 Task: In the  document Gratitude.htmlMake this file  'available offline' Check 'Vision History' View the  non- printing characters
Action: Mouse moved to (57, 80)
Screenshot: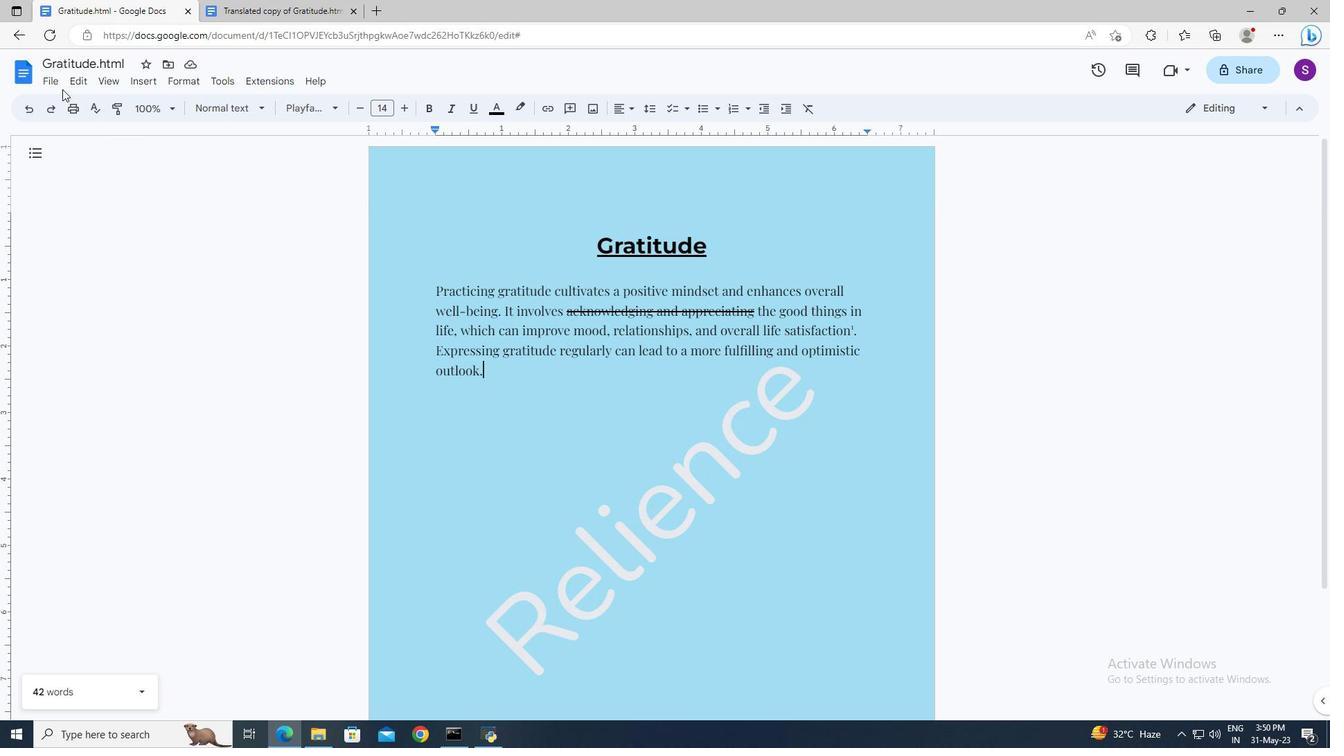 
Action: Mouse pressed left at (57, 80)
Screenshot: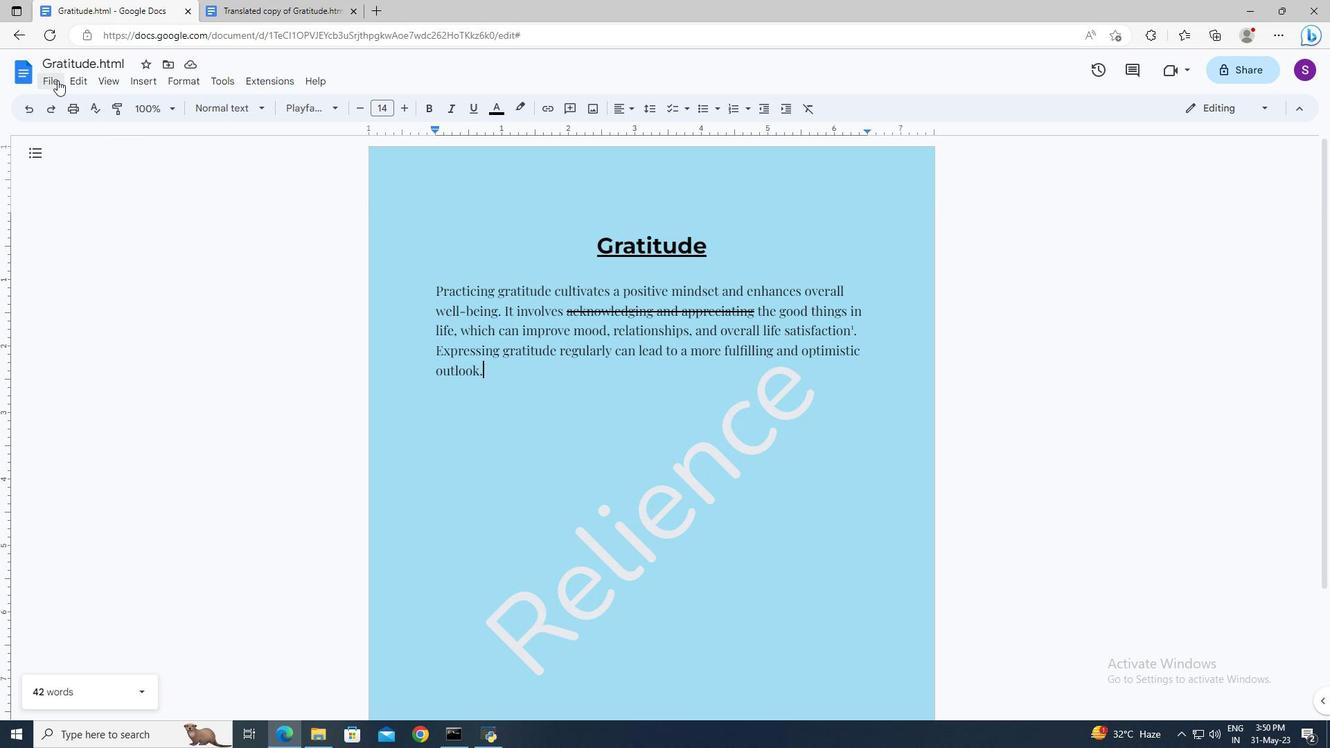 
Action: Mouse moved to (96, 381)
Screenshot: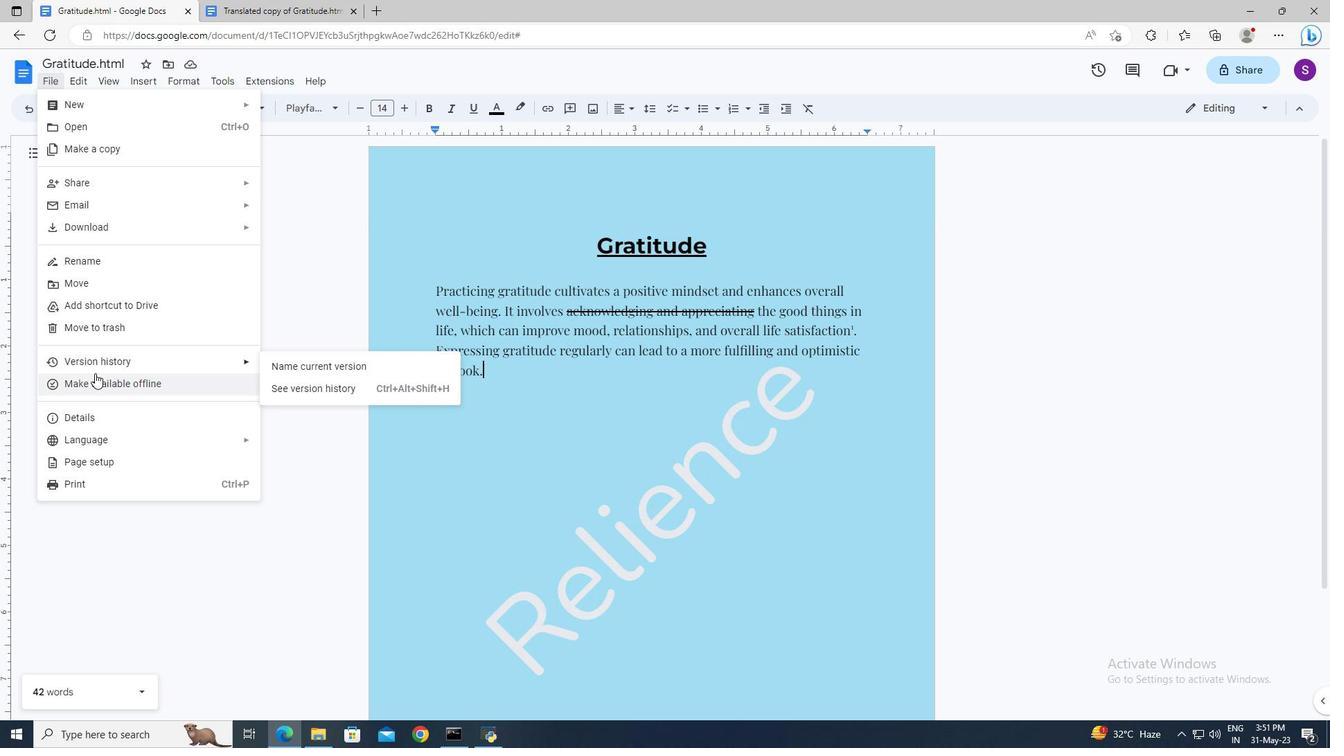 
Action: Mouse pressed left at (96, 381)
Screenshot: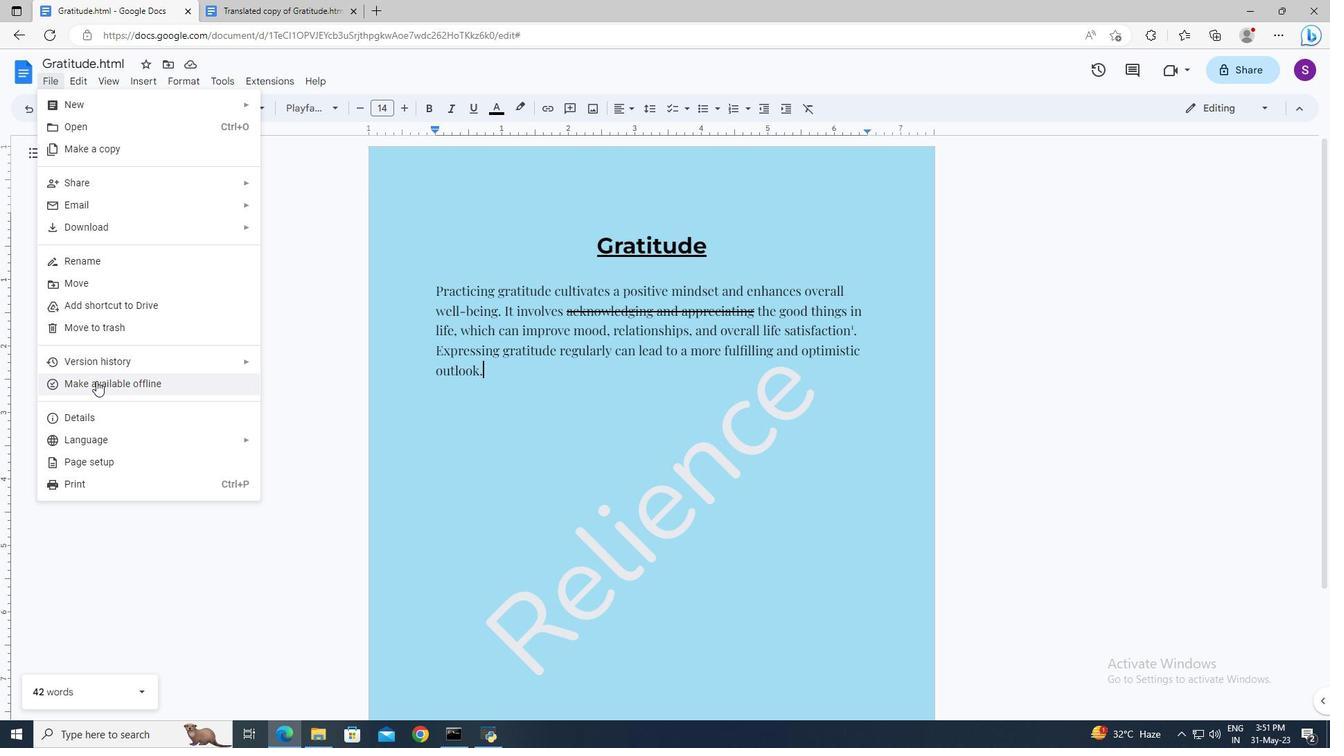
Action: Mouse moved to (53, 87)
Screenshot: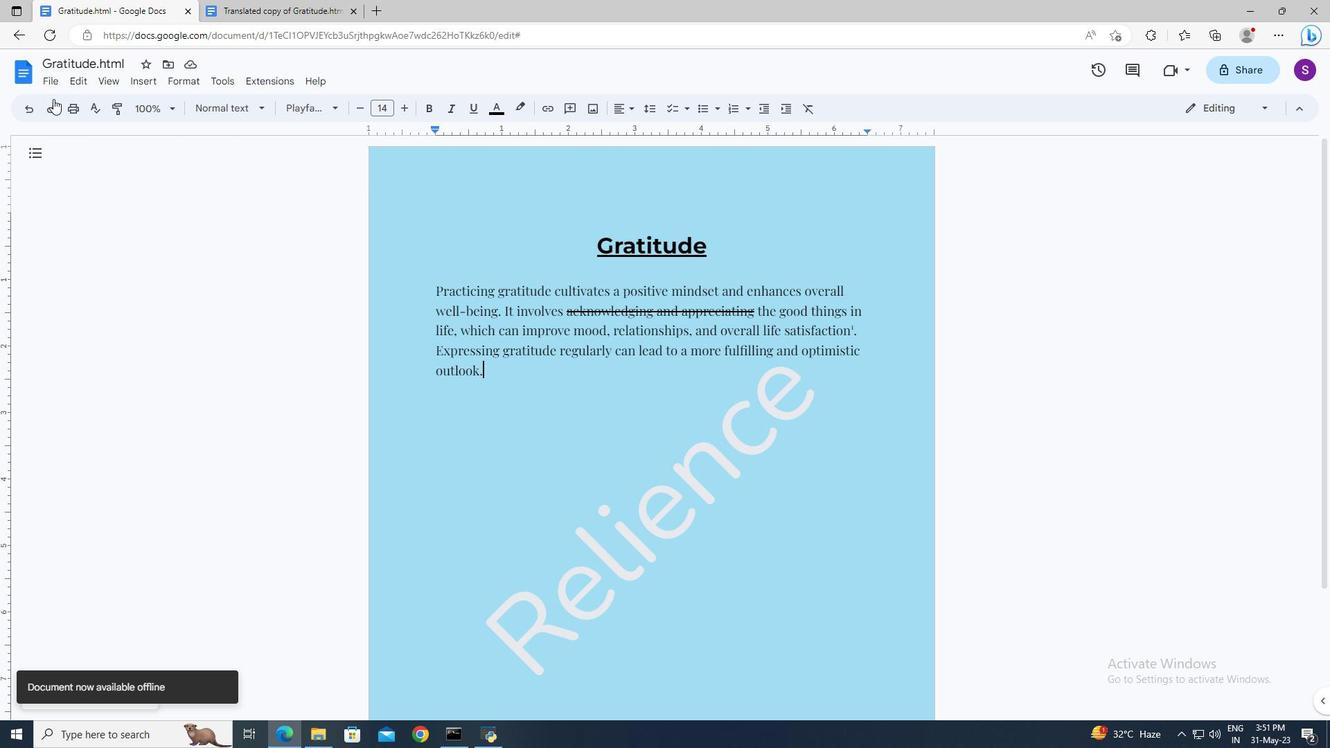 
Action: Mouse pressed left at (53, 87)
Screenshot: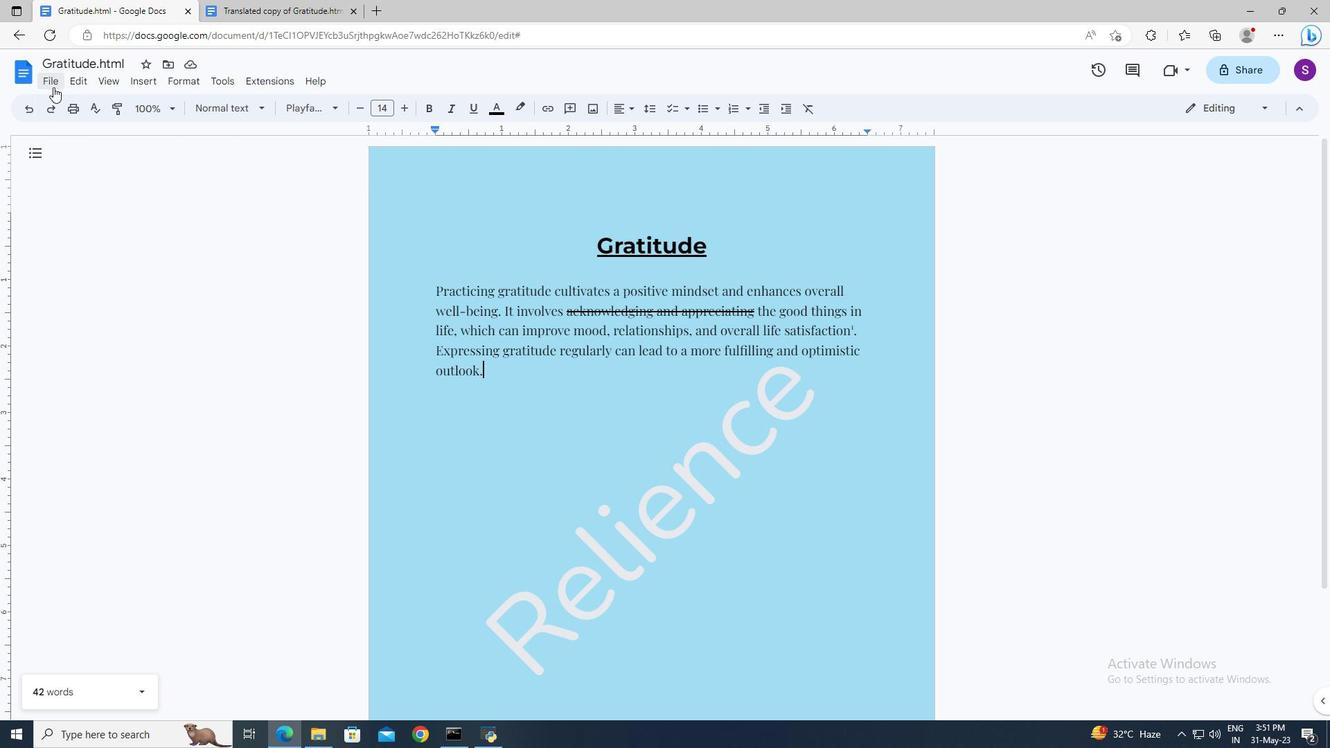 
Action: Mouse moved to (307, 386)
Screenshot: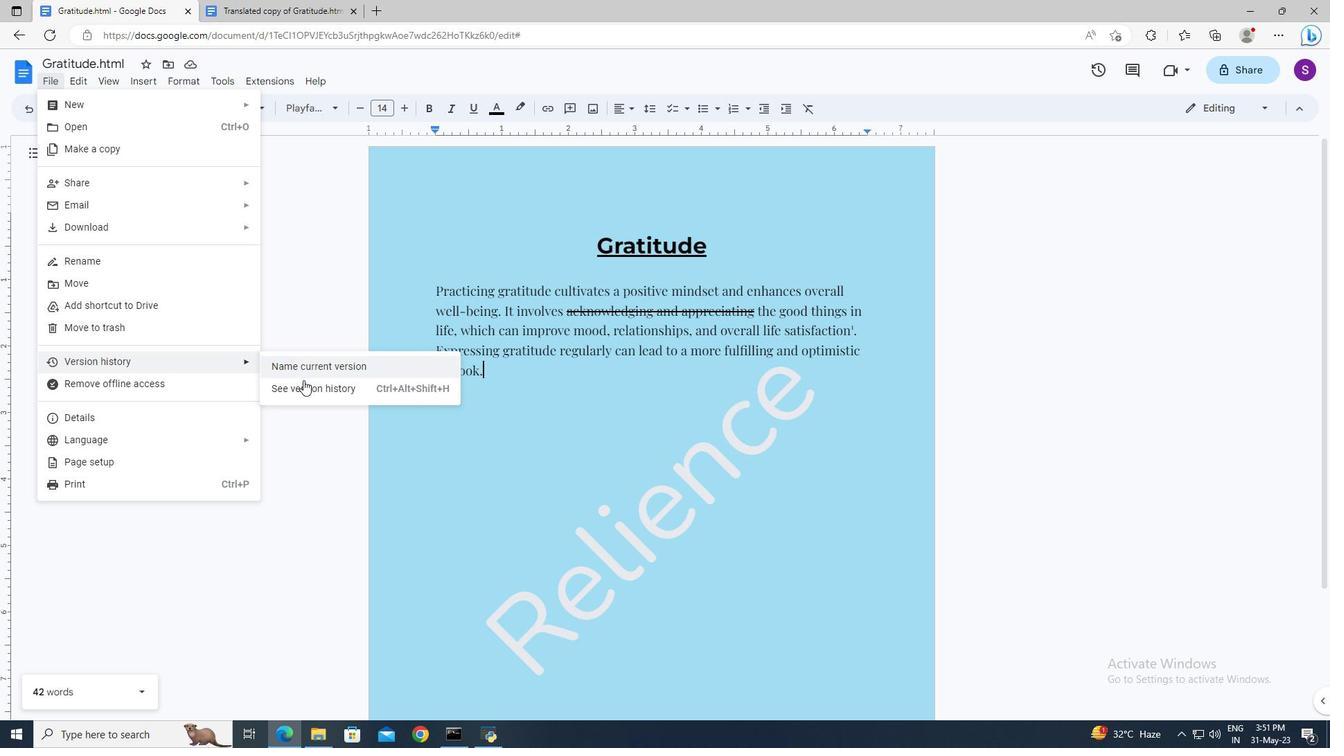 
Action: Mouse pressed left at (307, 386)
Screenshot: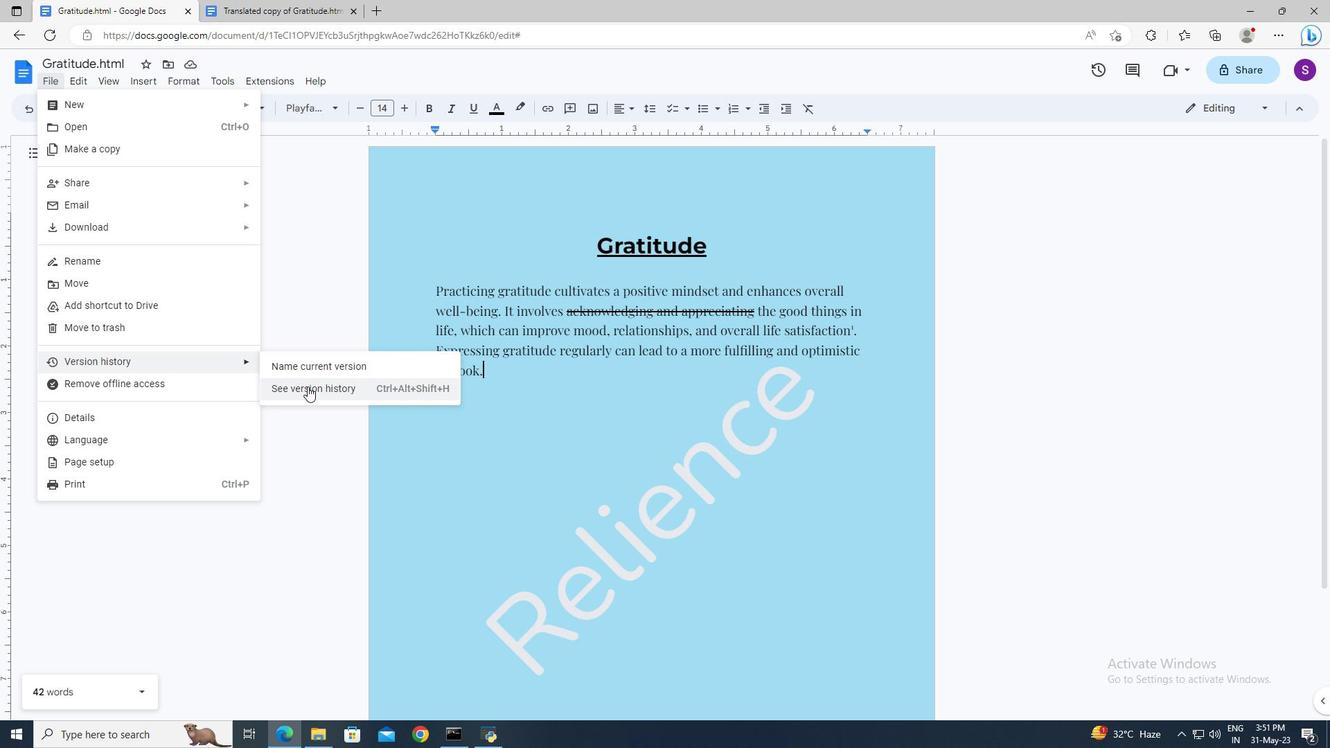 
Action: Mouse moved to (22, 67)
Screenshot: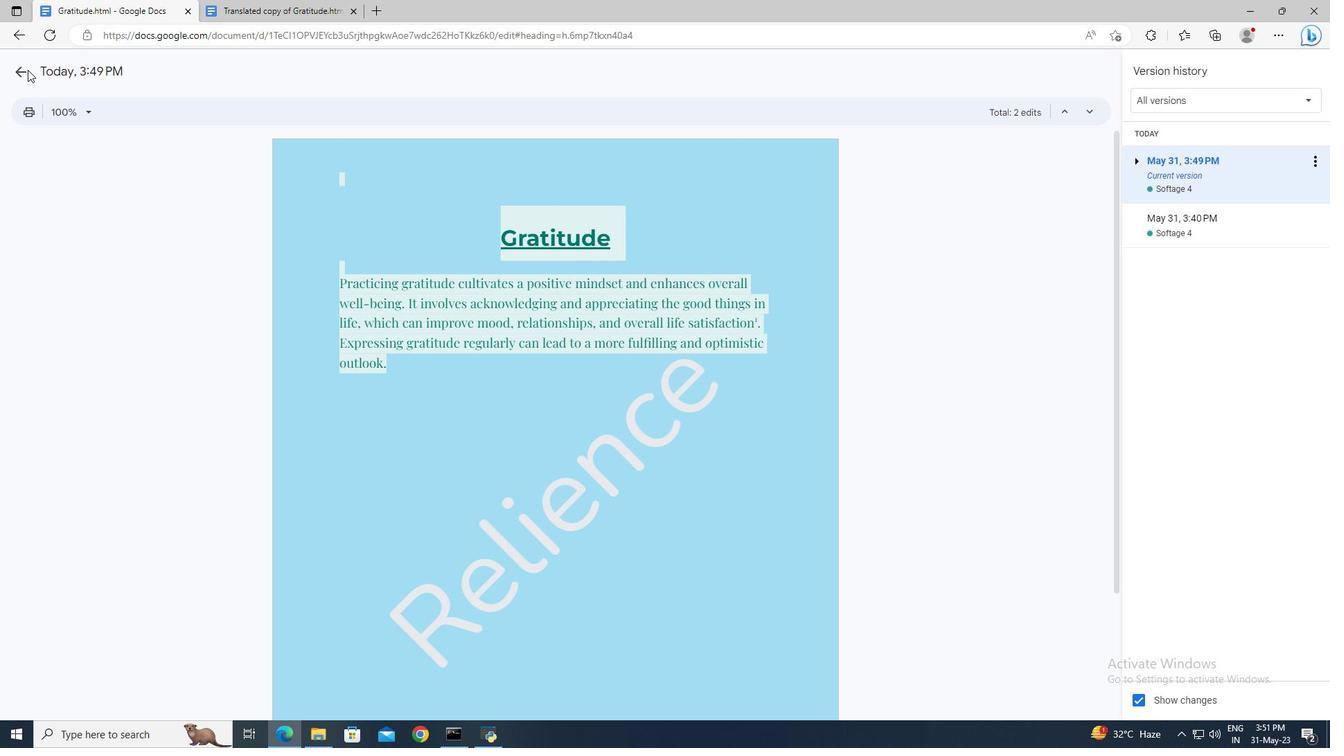 
Action: Mouse pressed left at (22, 67)
Screenshot: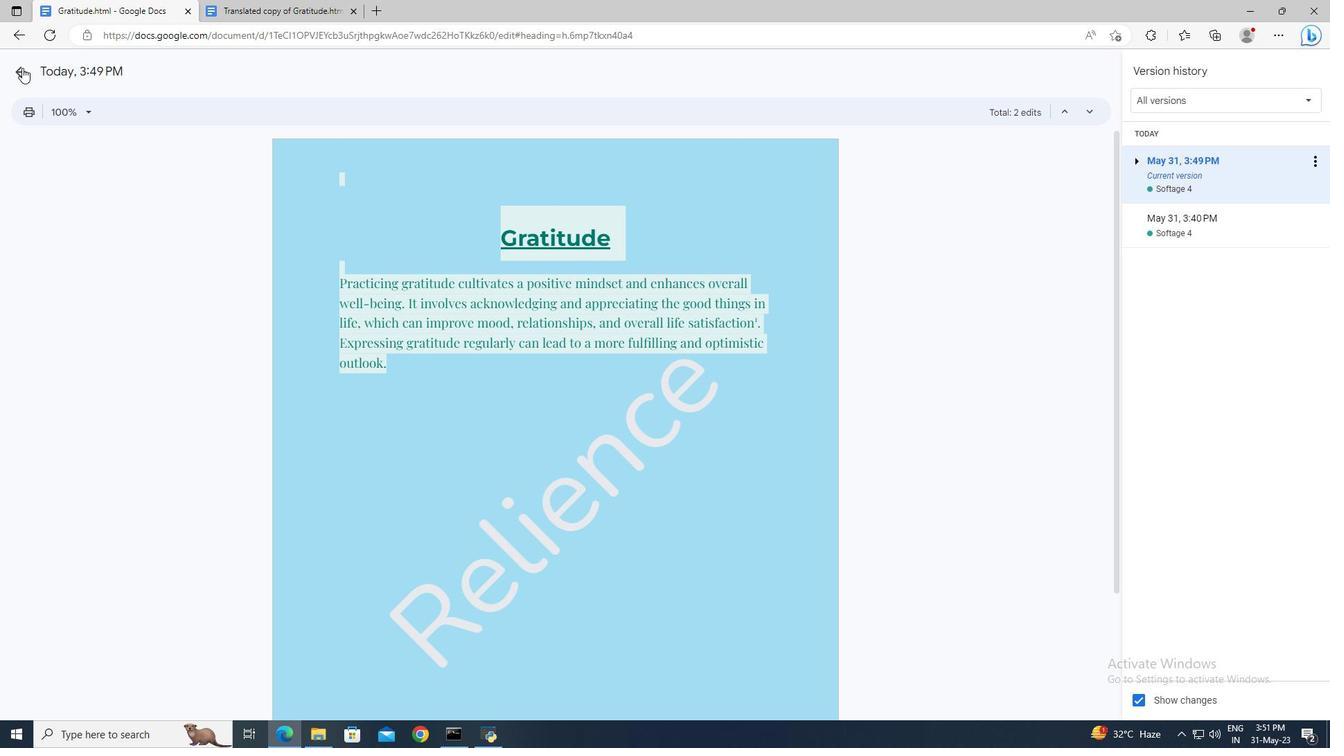 
Action: Mouse moved to (112, 74)
Screenshot: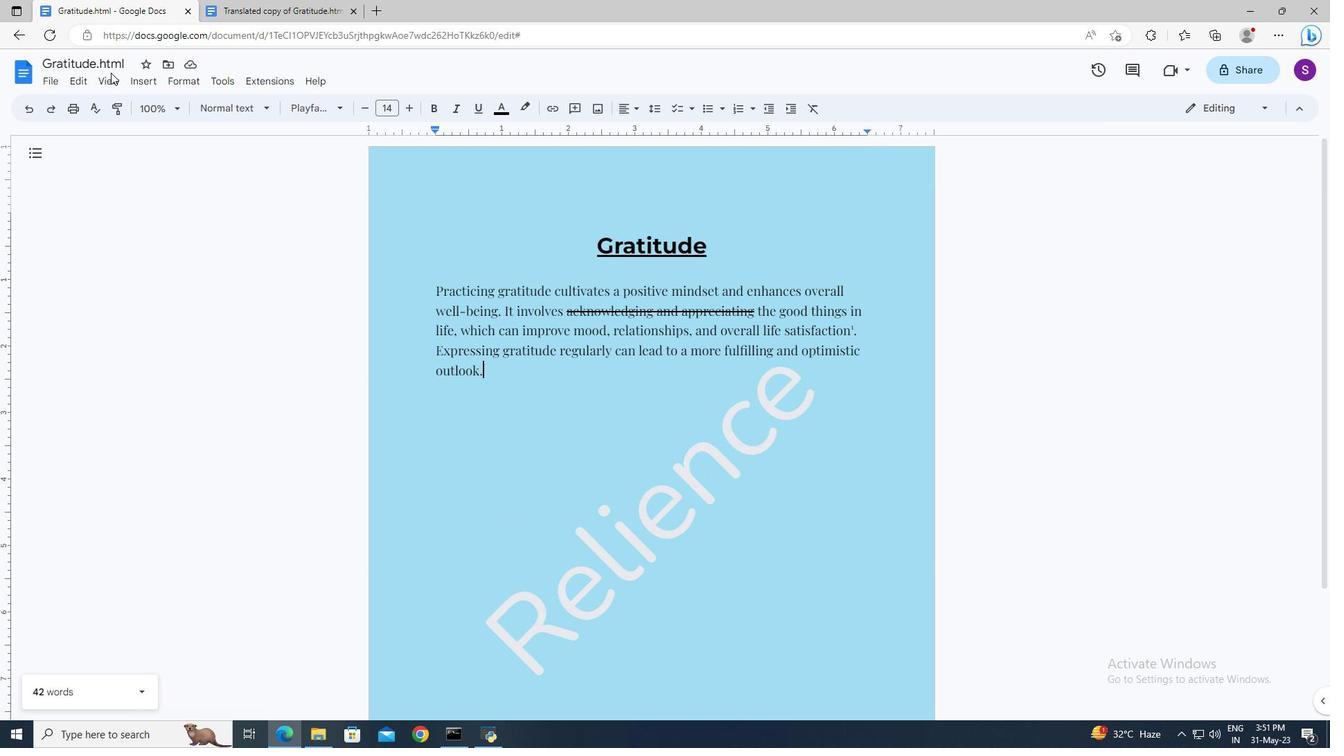 
Action: Mouse pressed left at (112, 74)
Screenshot: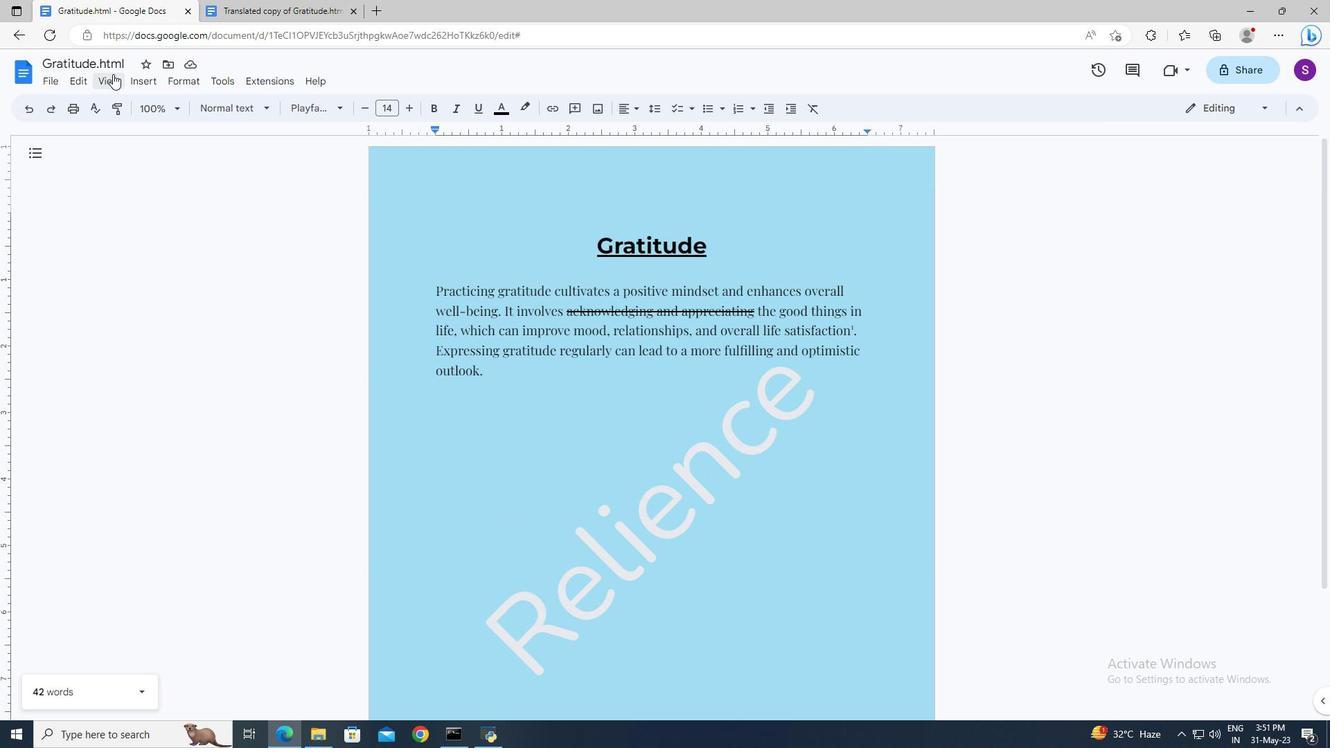 
Action: Mouse moved to (155, 225)
Screenshot: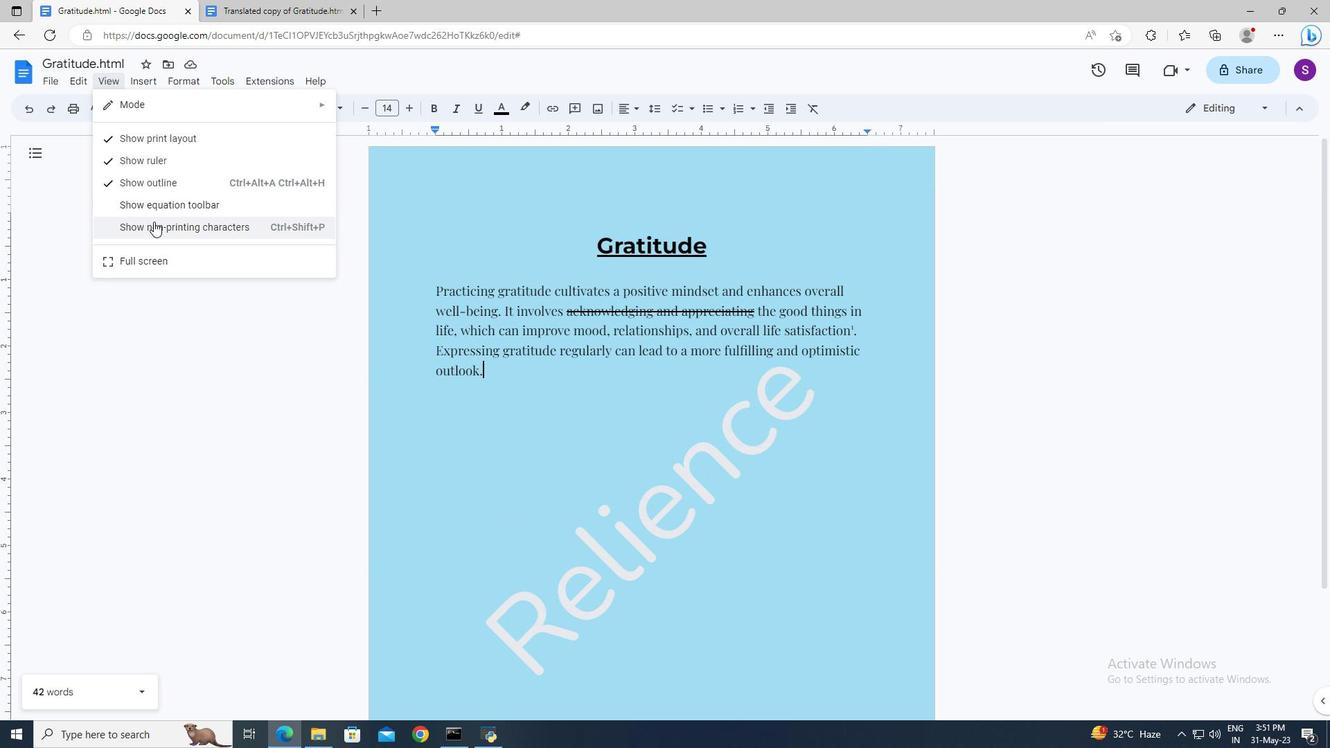 
Action: Mouse pressed left at (155, 225)
Screenshot: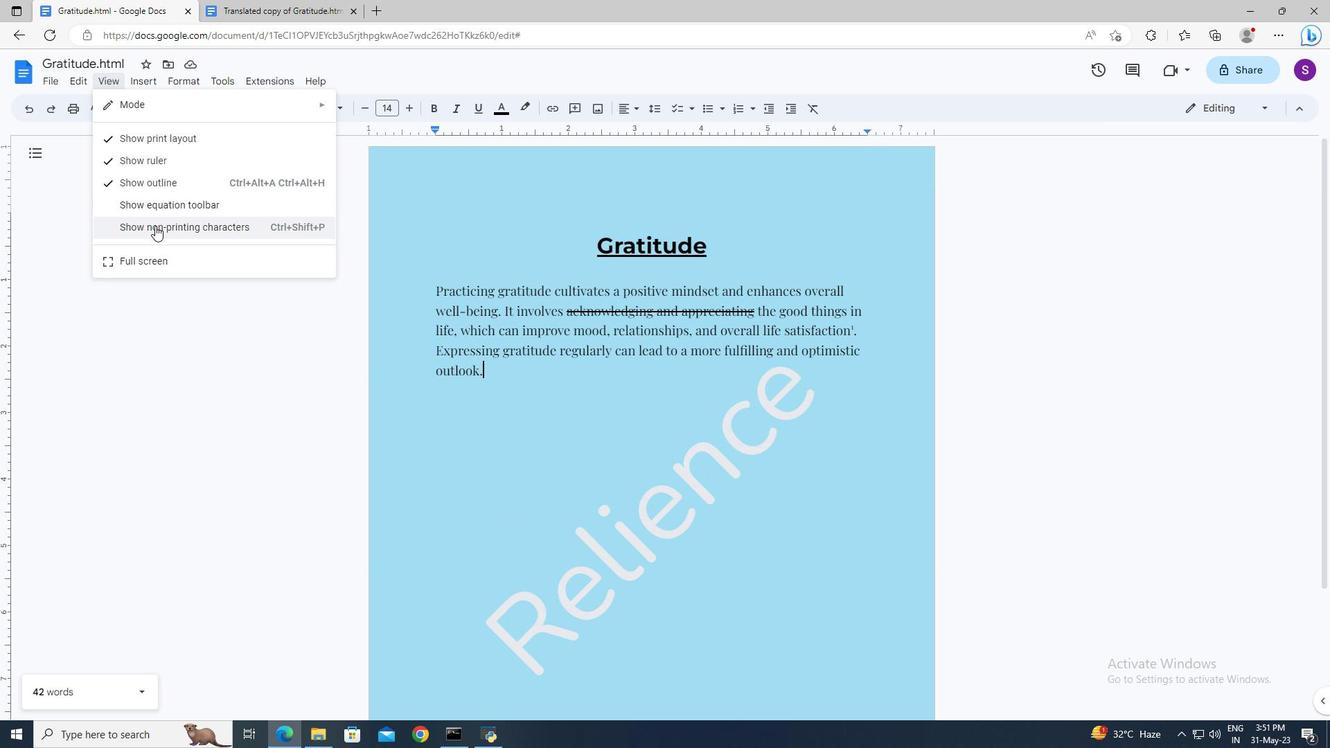 
Action: Mouse moved to (521, 373)
Screenshot: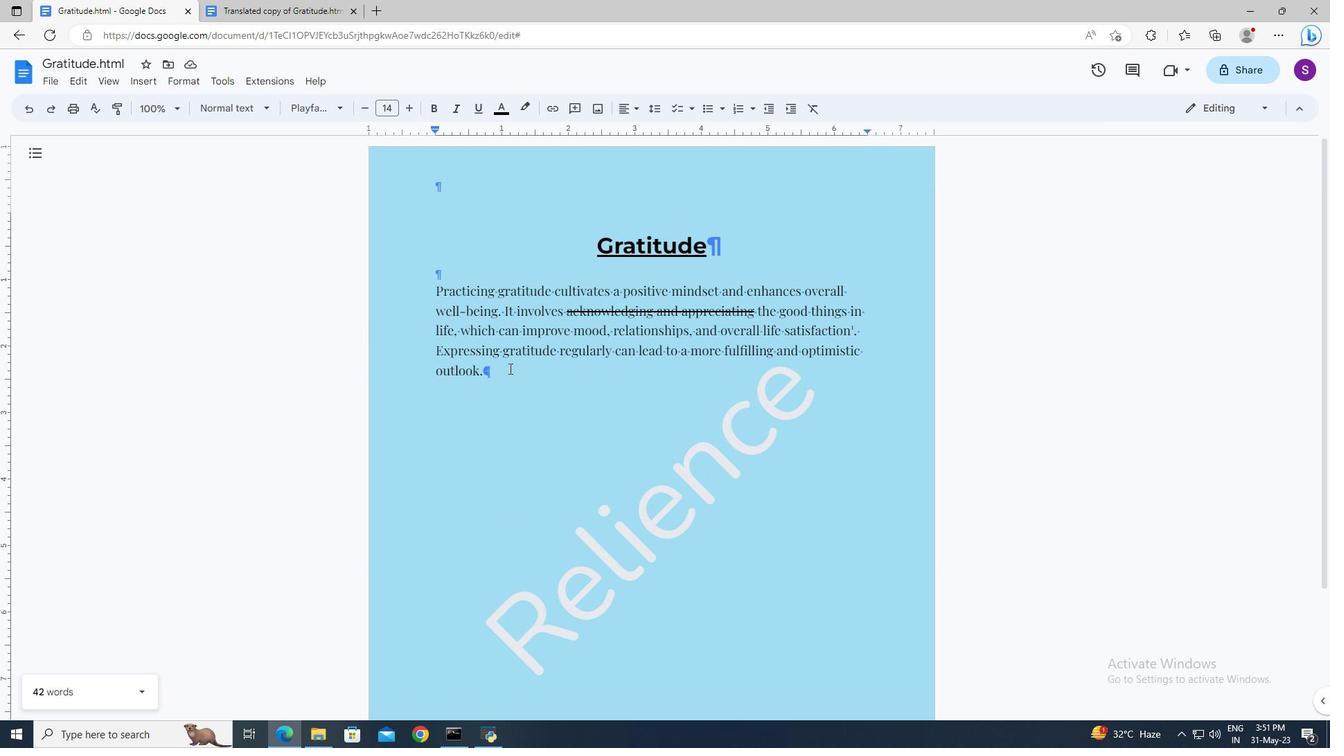 
